 Task: Add the task  Implement a new cloud-based performance management system for a company to the section Running Rampant in the project ClickTech and add a Due Date to the respective task as 2023/09/13
Action: Mouse moved to (53, 215)
Screenshot: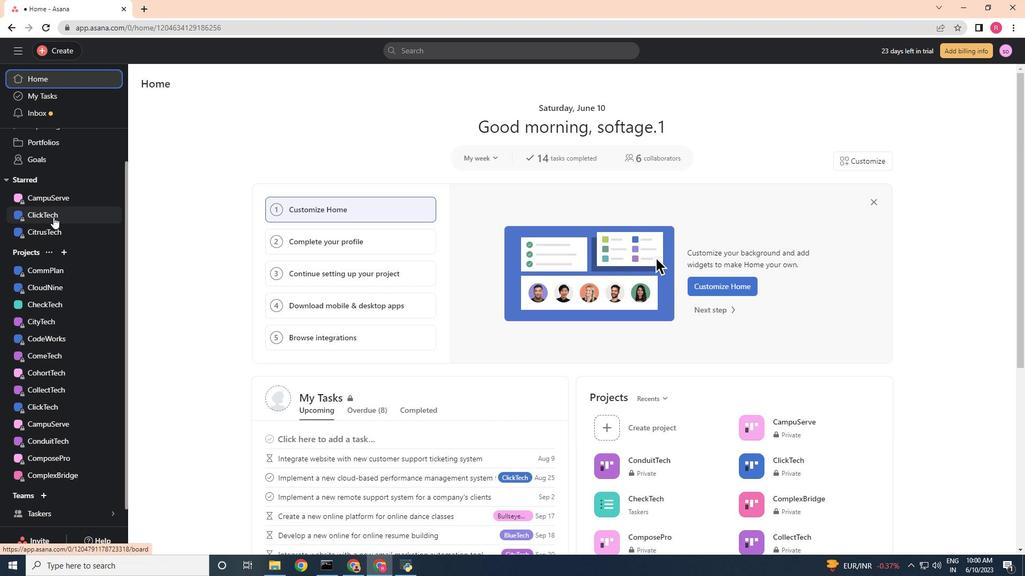 
Action: Mouse pressed left at (53, 215)
Screenshot: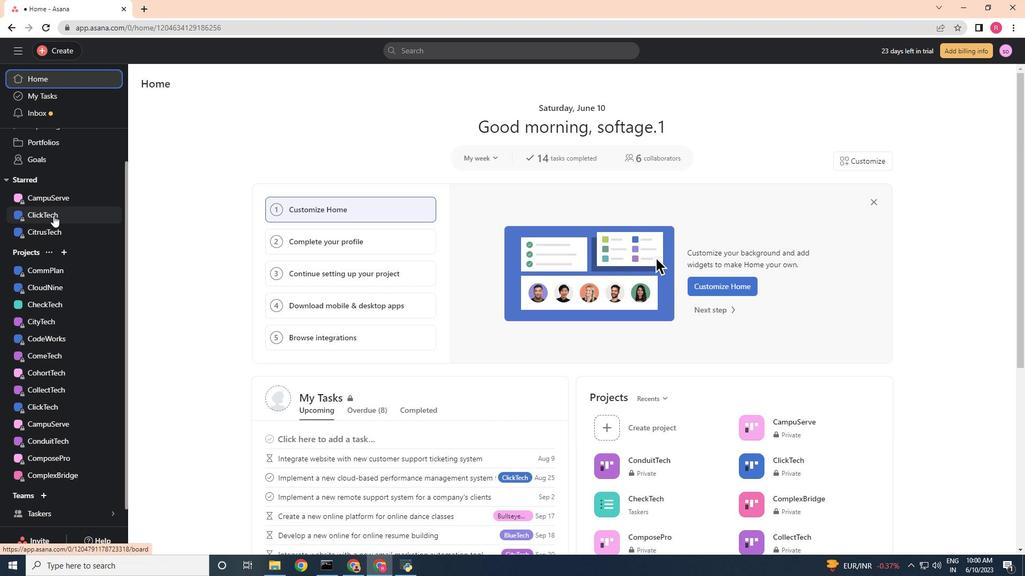 
Action: Mouse moved to (237, 549)
Screenshot: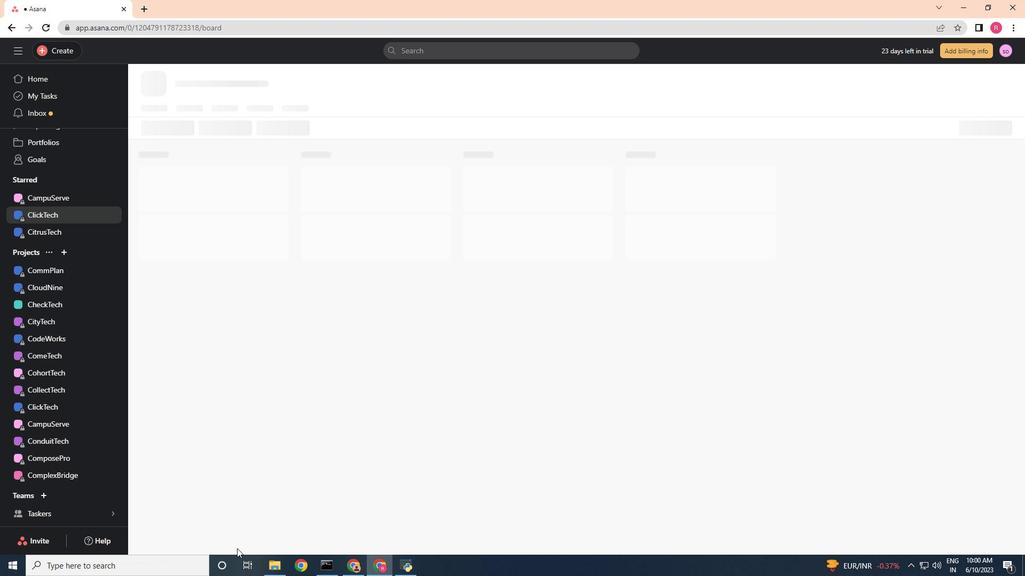 
Action: Mouse pressed left at (237, 549)
Screenshot: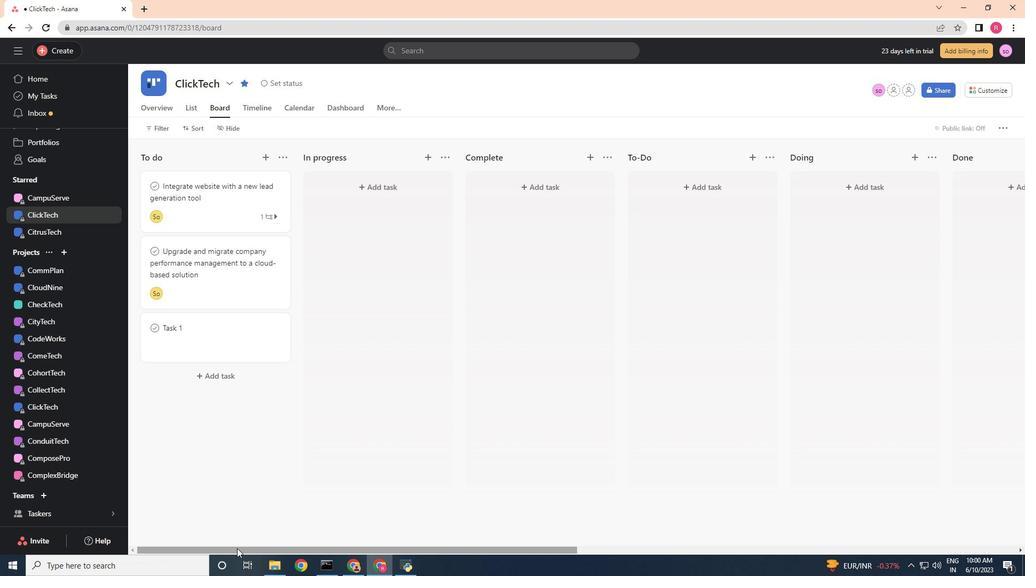 
Action: Mouse moved to (619, 289)
Screenshot: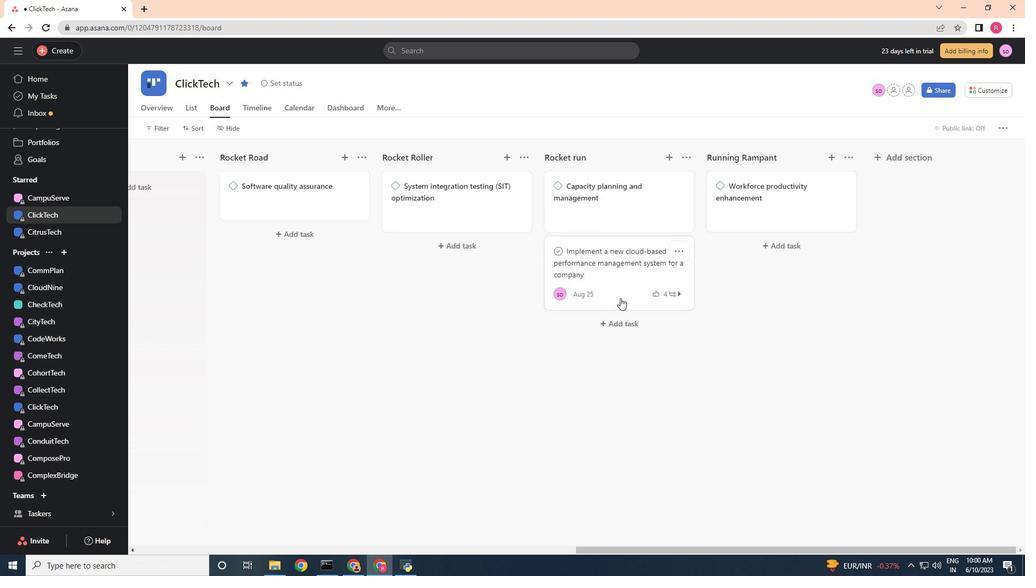 
Action: Mouse pressed left at (619, 289)
Screenshot: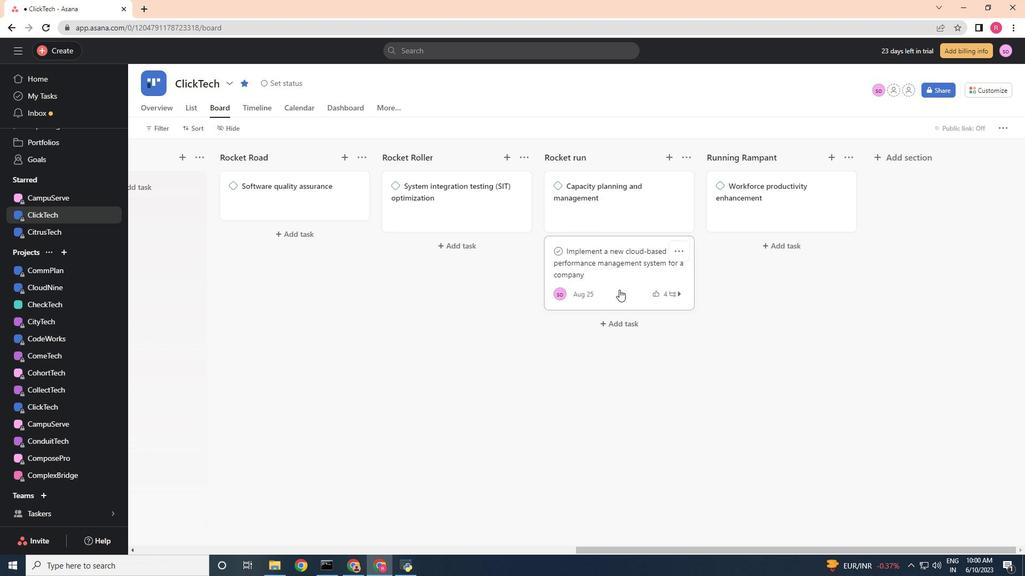 
Action: Mouse moved to (751, 294)
Screenshot: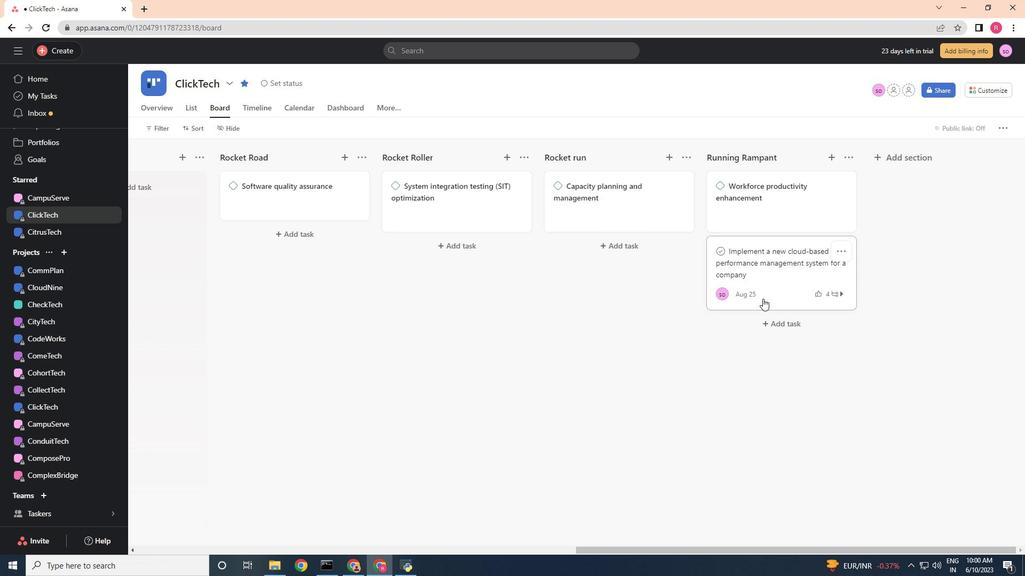 
Action: Mouse pressed left at (751, 294)
Screenshot: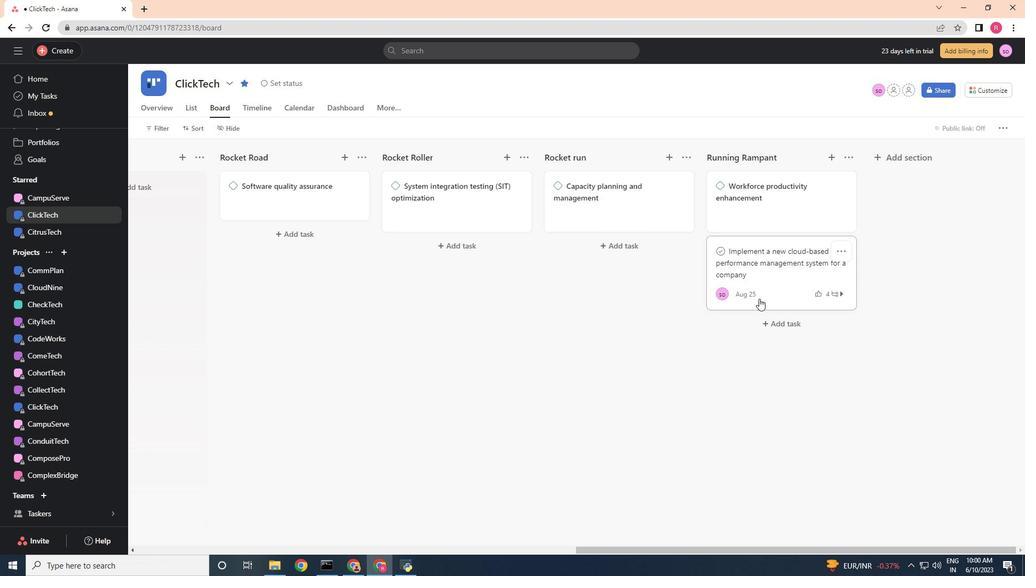 
Action: Mouse moved to (854, 320)
Screenshot: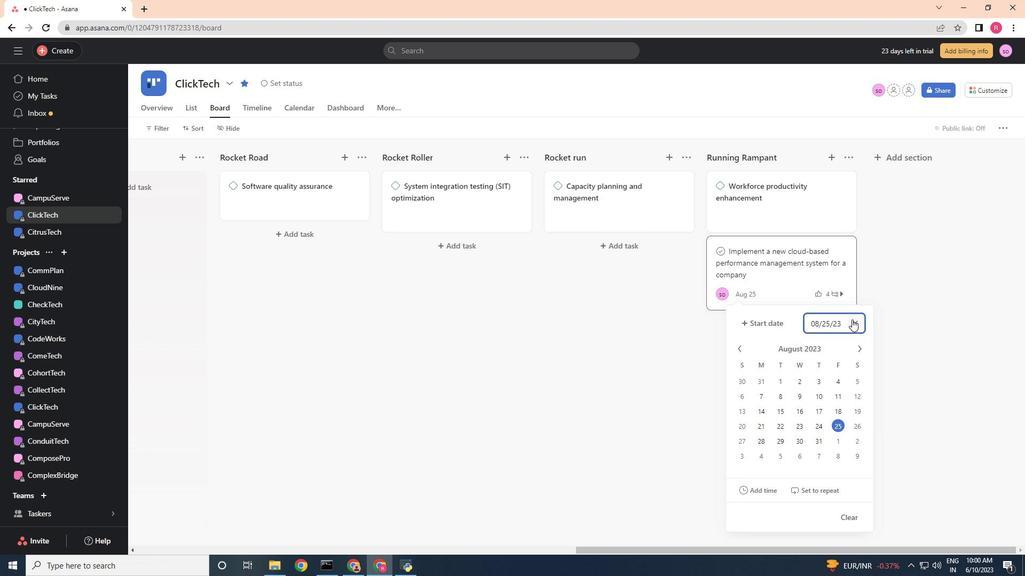 
Action: Mouse pressed left at (854, 320)
Screenshot: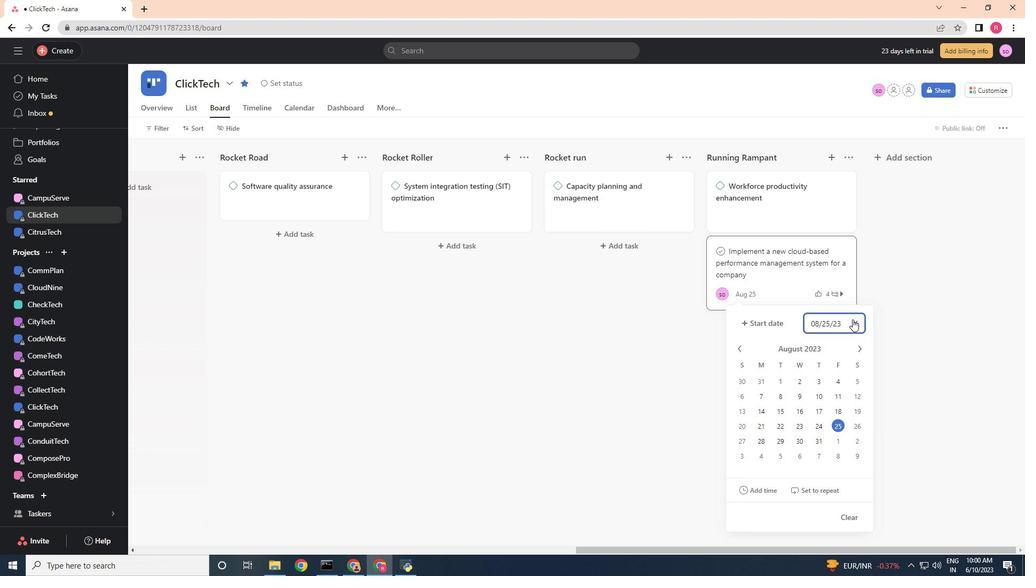 
Action: Mouse moved to (858, 347)
Screenshot: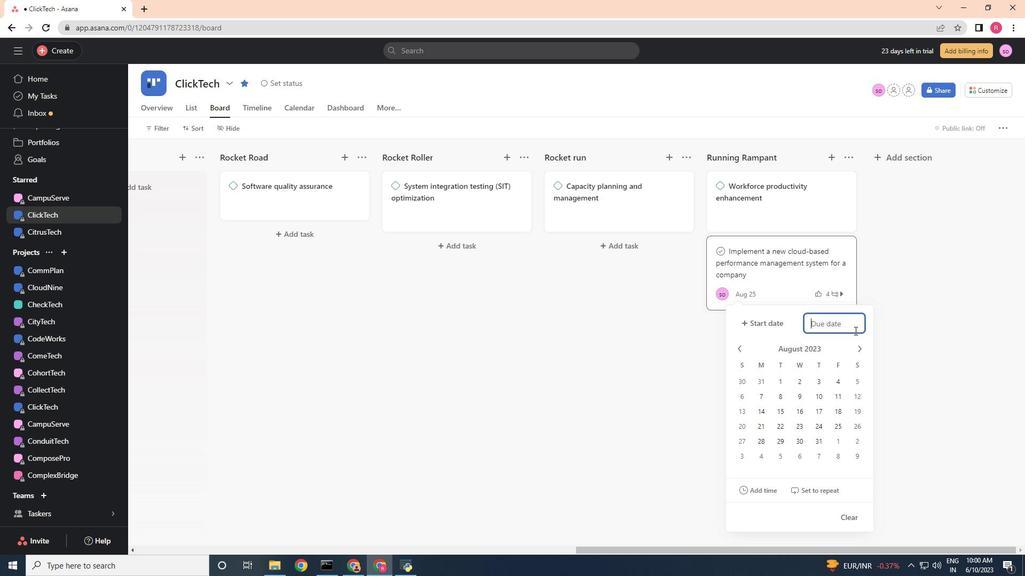 
Action: Mouse pressed left at (858, 347)
Screenshot: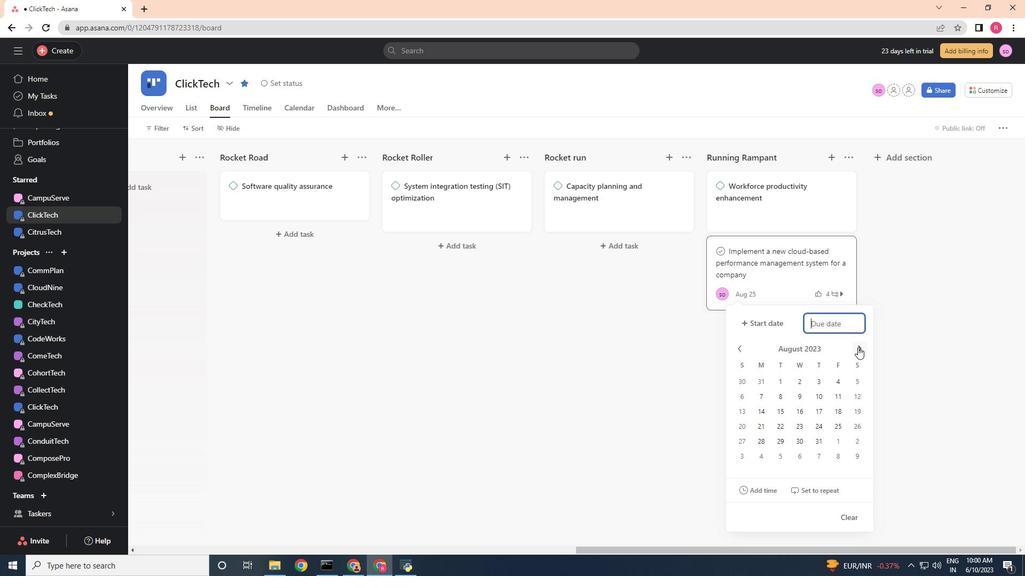 
Action: Mouse pressed left at (858, 347)
Screenshot: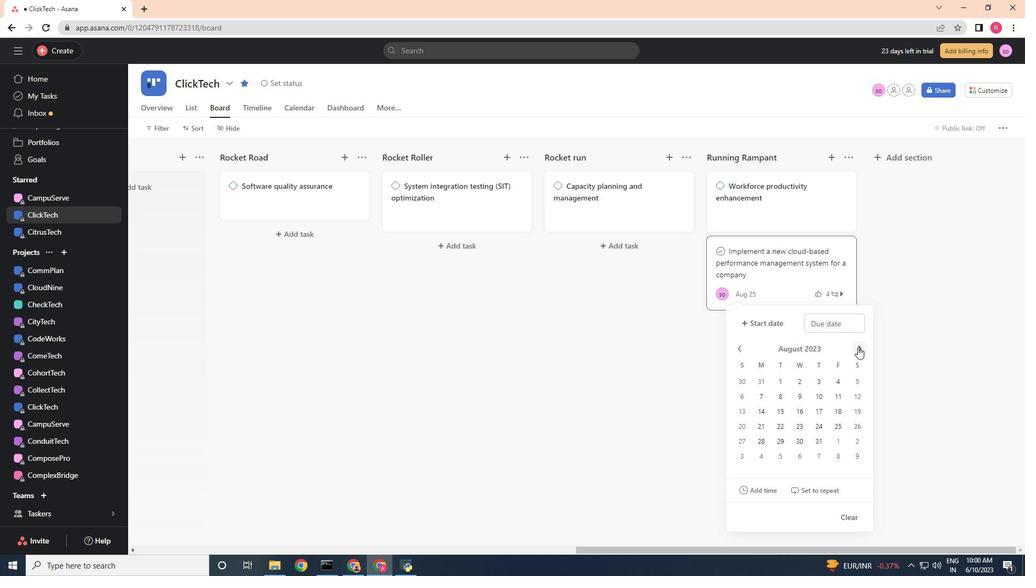 
Action: Mouse pressed left at (858, 347)
Screenshot: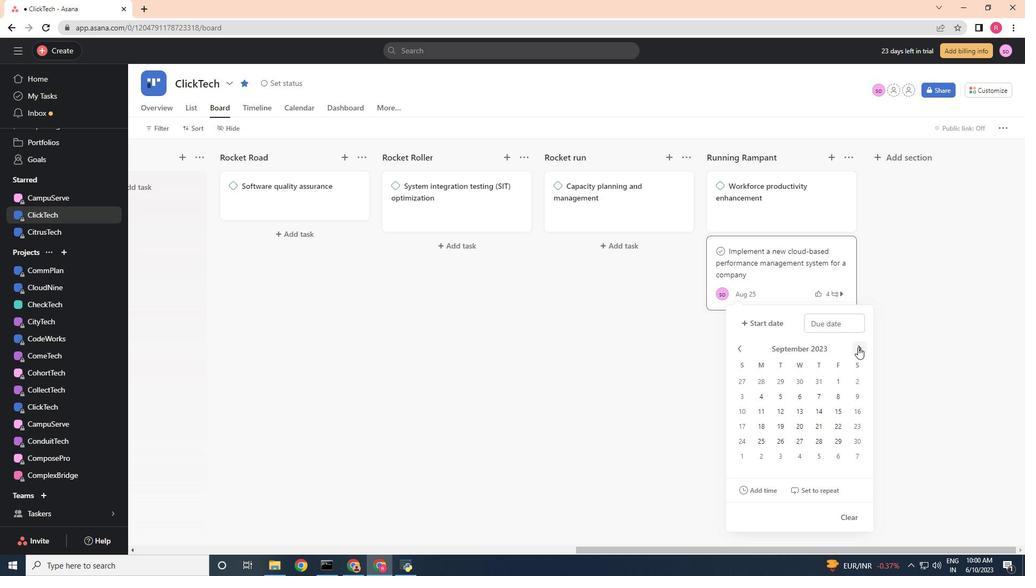 
Action: Mouse moved to (858, 347)
Screenshot: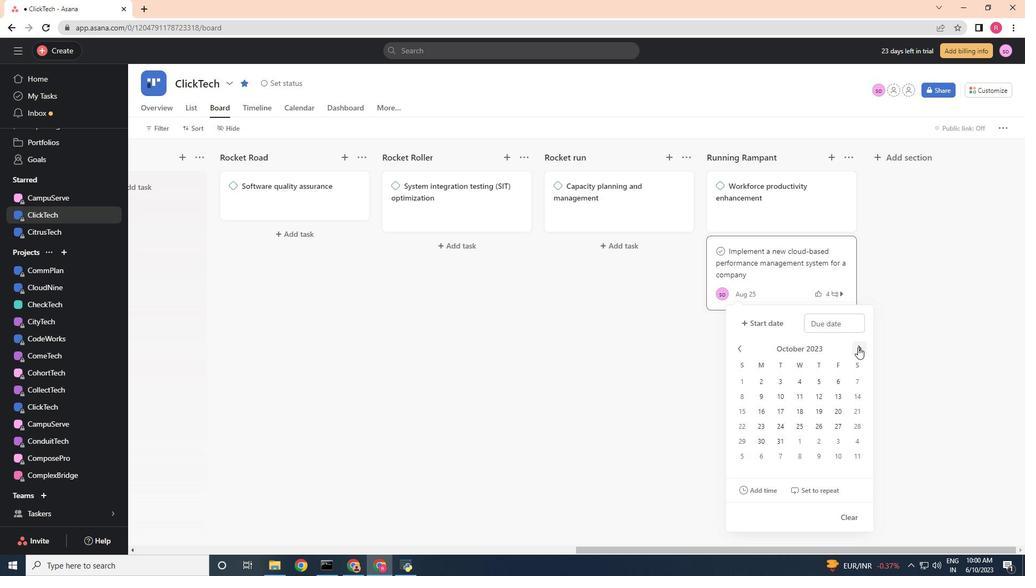 
Action: Mouse pressed left at (858, 347)
Screenshot: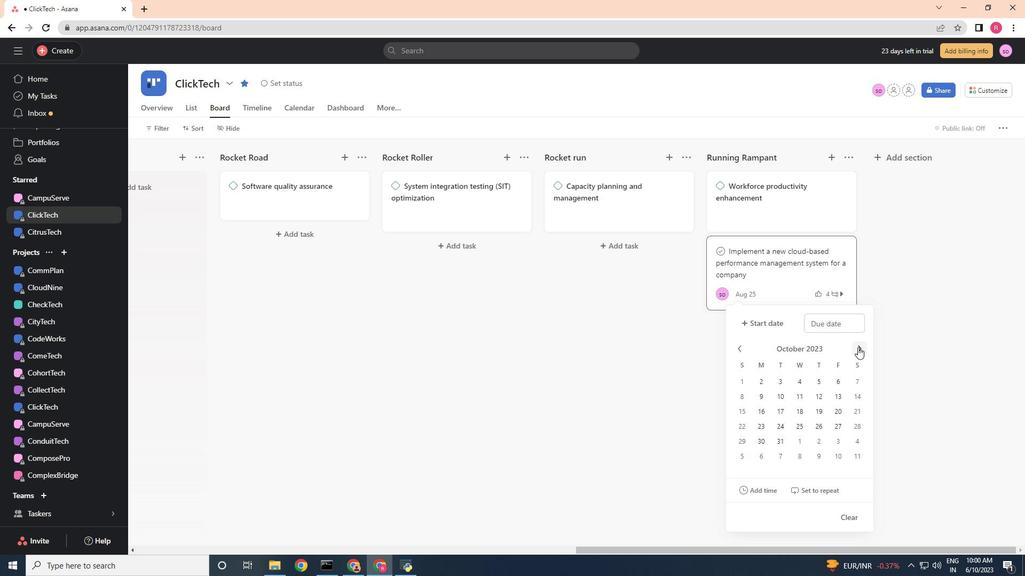 
Action: Mouse pressed left at (858, 347)
Screenshot: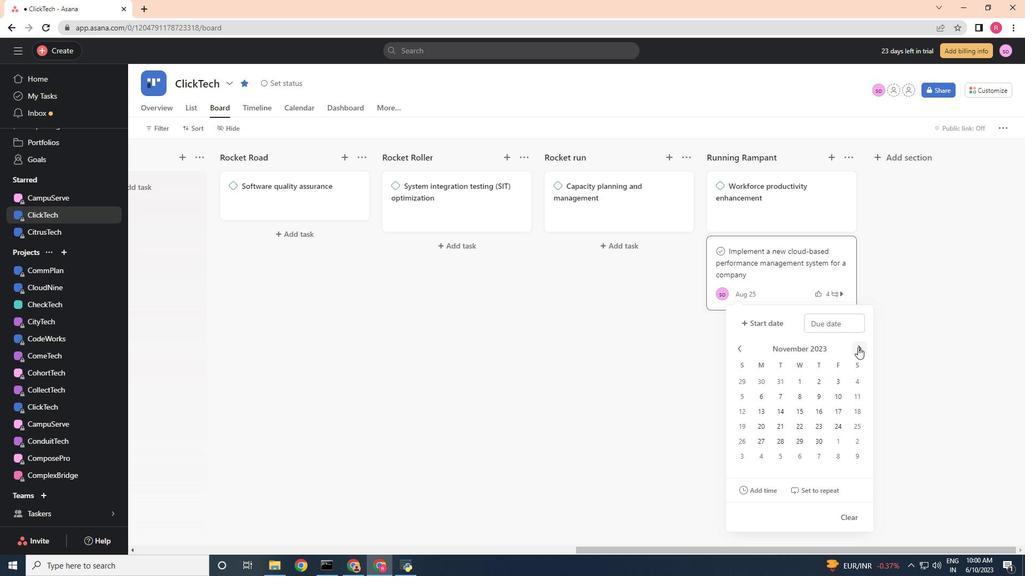 
Action: Mouse moved to (739, 354)
Screenshot: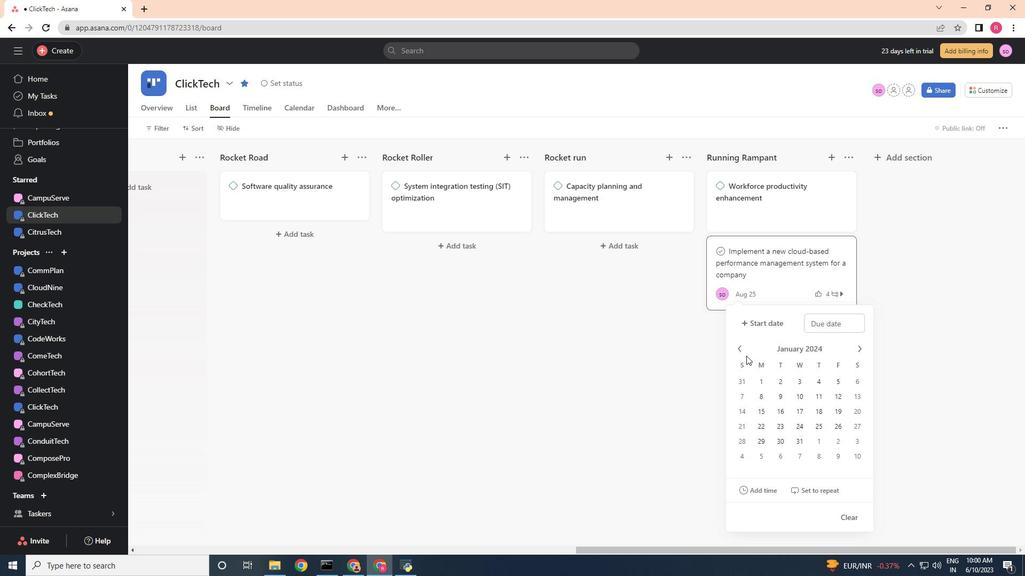 
Action: Mouse pressed left at (739, 354)
Screenshot: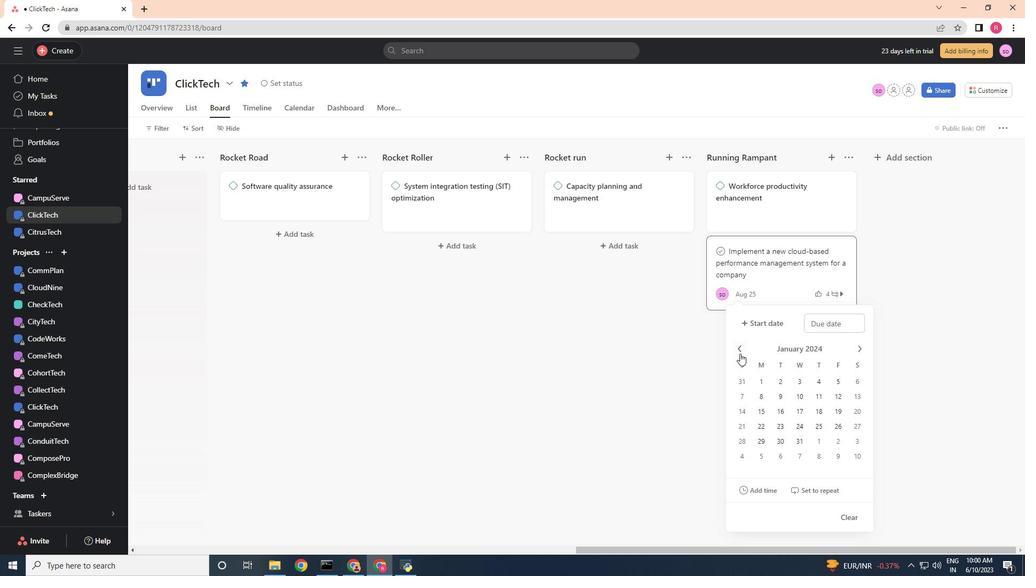 
Action: Mouse pressed left at (739, 354)
Screenshot: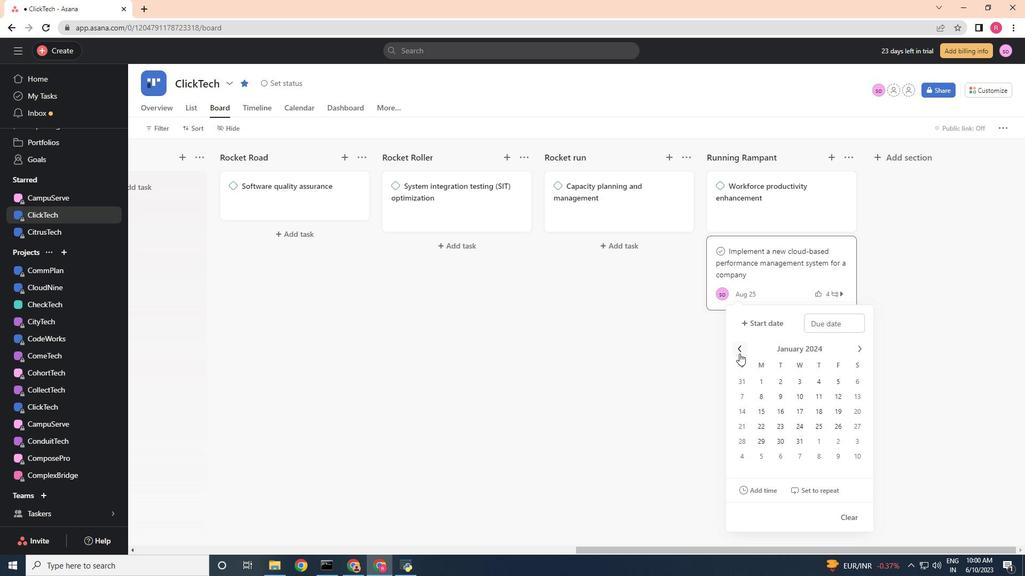 
Action: Mouse pressed left at (739, 354)
Screenshot: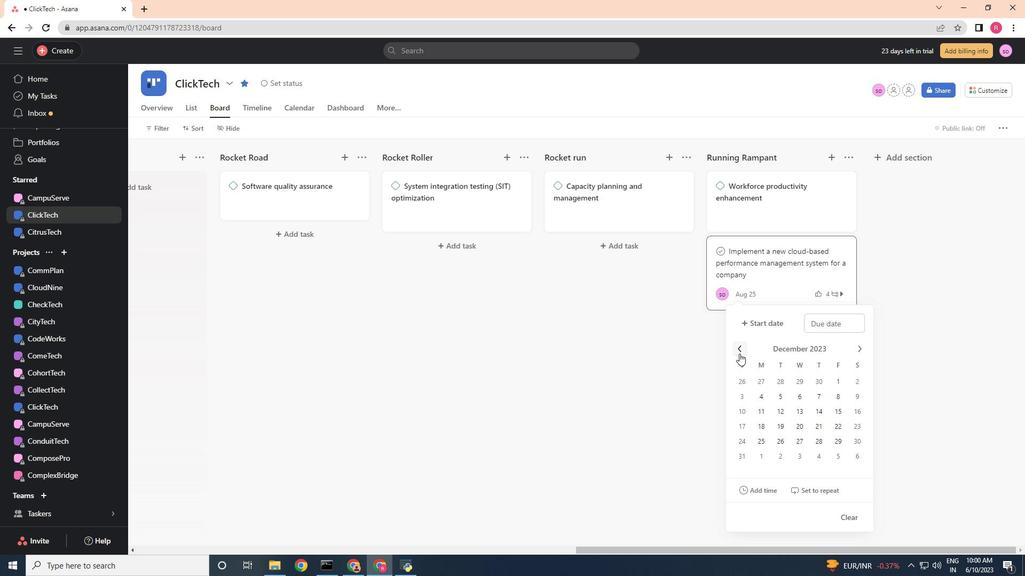 
Action: Mouse pressed left at (739, 354)
Screenshot: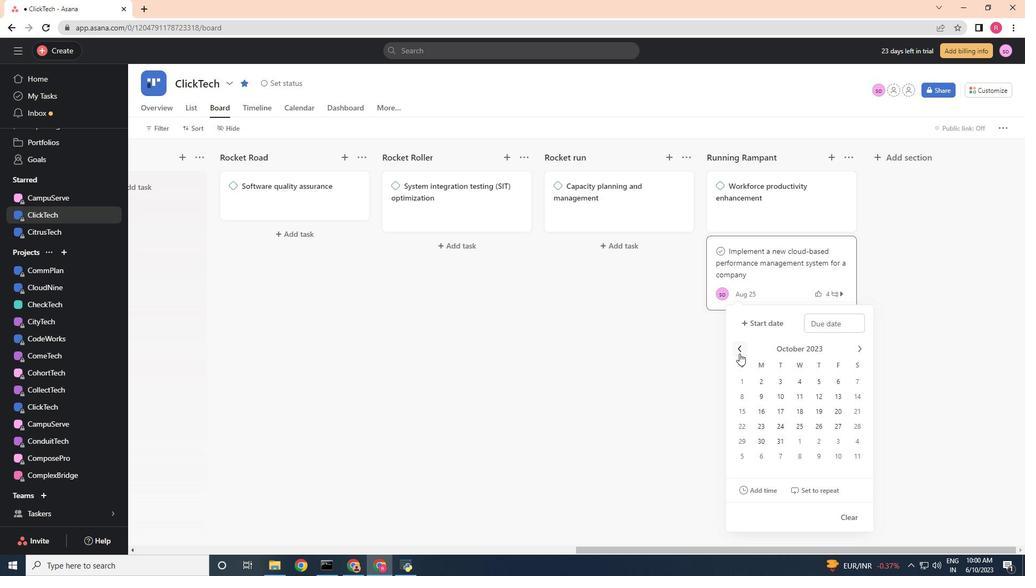 
Action: Mouse moved to (793, 411)
Screenshot: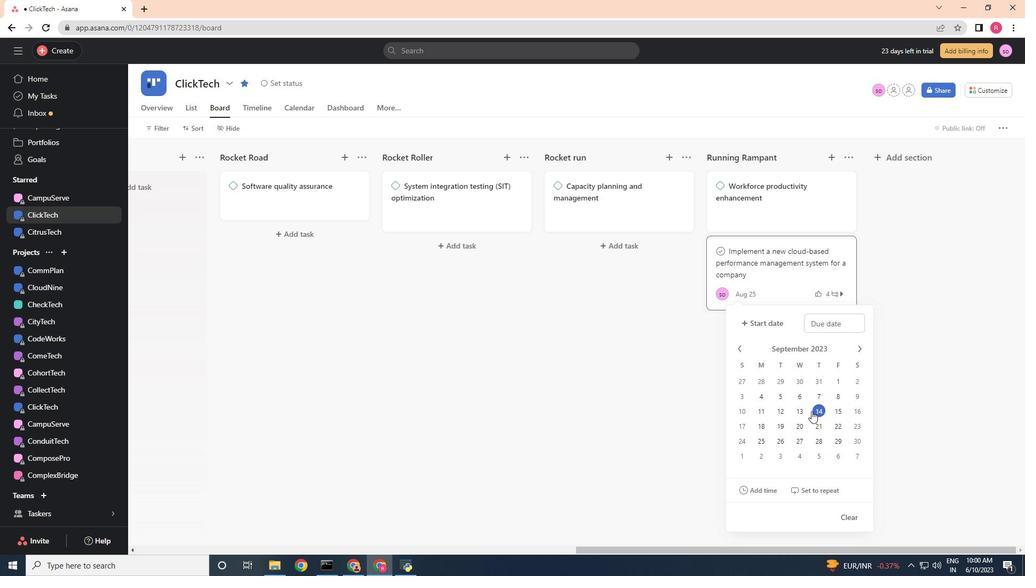 
Action: Mouse pressed left at (793, 411)
Screenshot: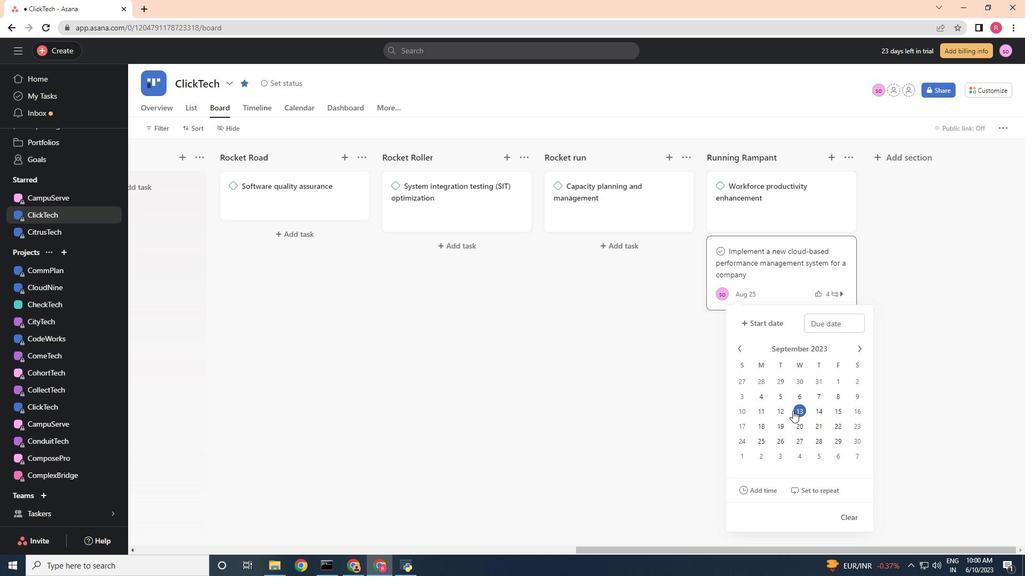 
Action: Mouse moved to (887, 403)
Screenshot: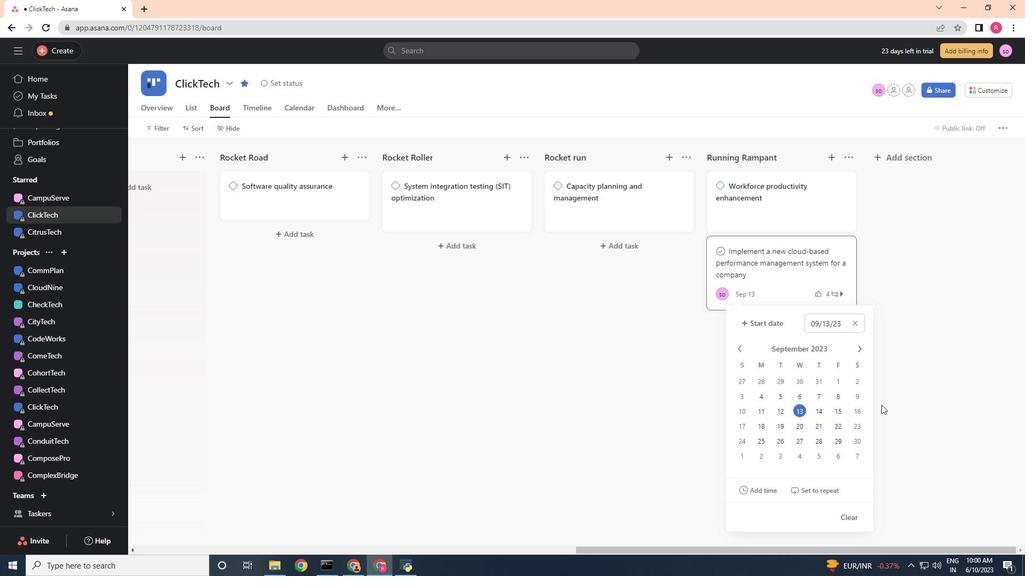 
Action: Mouse pressed left at (887, 403)
Screenshot: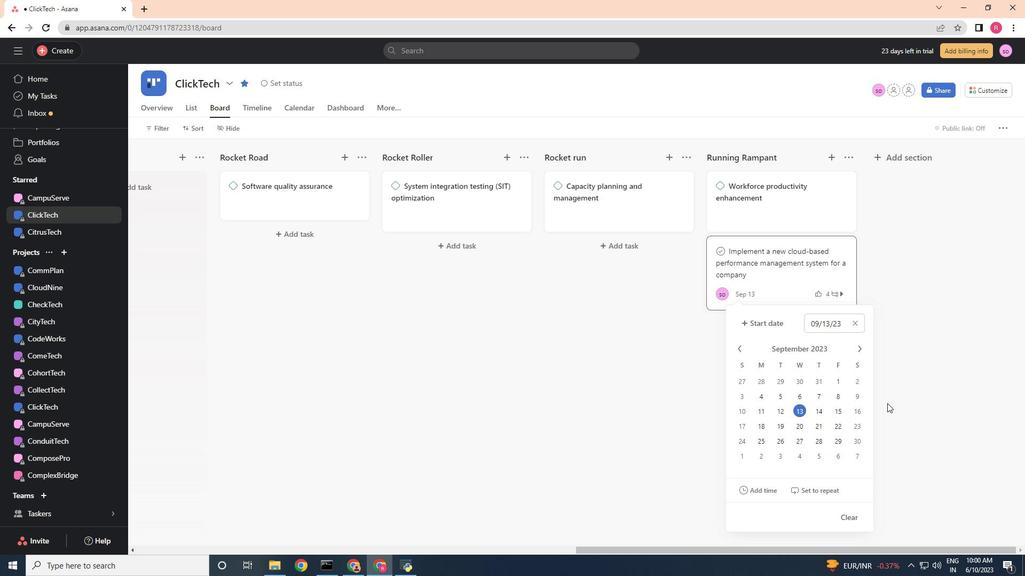 
